 Task: Change the option "Skip H.264 in-loop deblocking filter" to Non-key.
Action: Mouse moved to (118, 17)
Screenshot: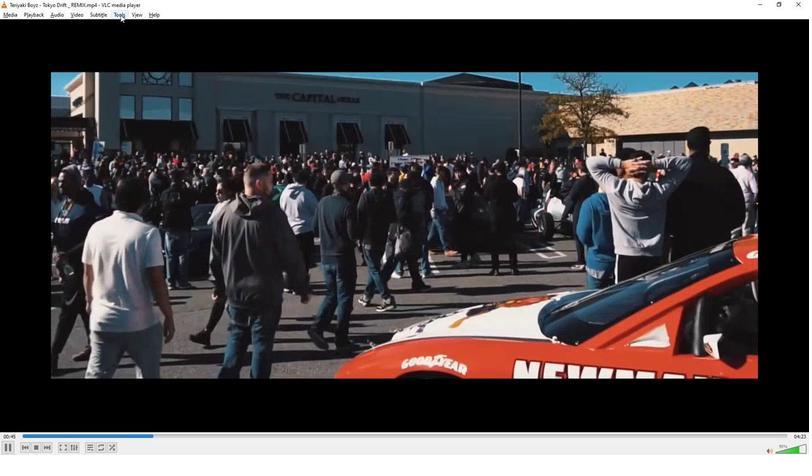 
Action: Mouse pressed left at (118, 17)
Screenshot: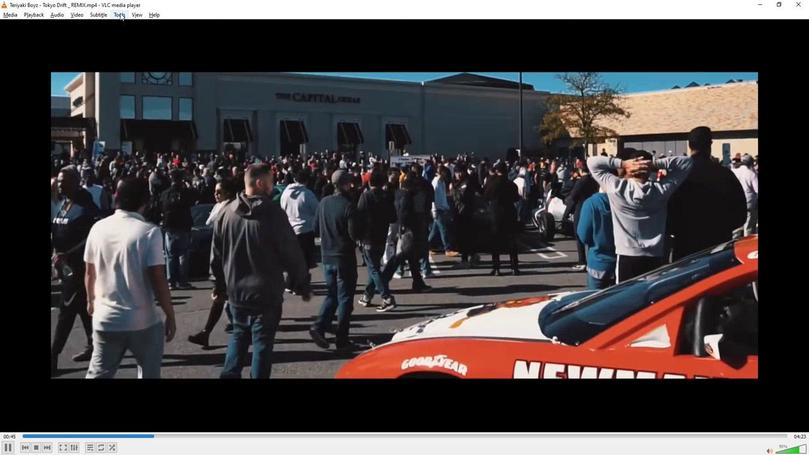 
Action: Mouse moved to (135, 115)
Screenshot: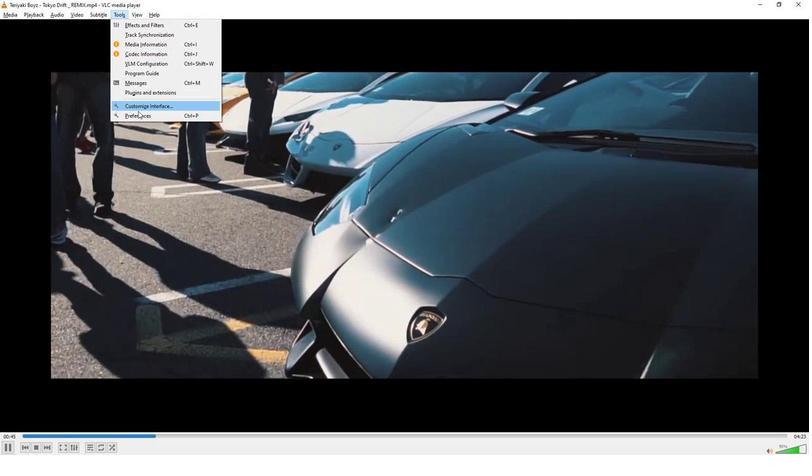 
Action: Mouse pressed left at (135, 115)
Screenshot: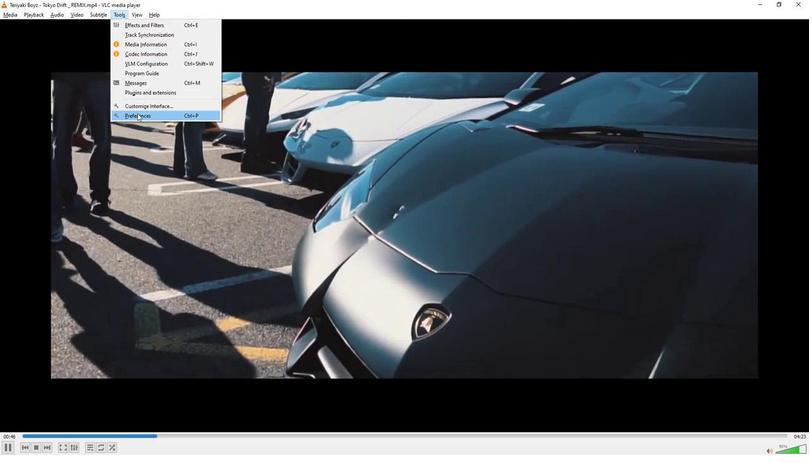 
Action: Mouse moved to (222, 117)
Screenshot: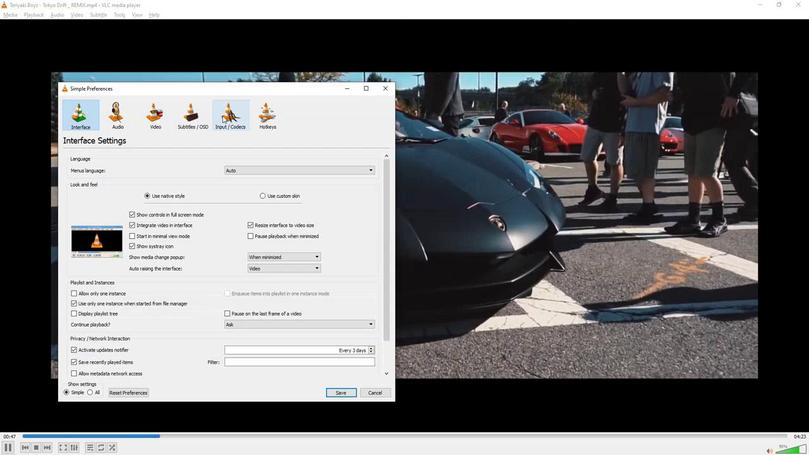
Action: Mouse pressed left at (222, 117)
Screenshot: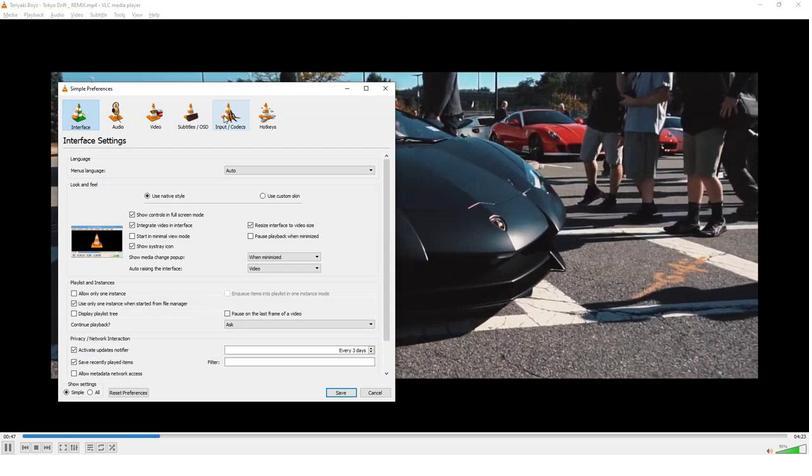 
Action: Mouse moved to (212, 200)
Screenshot: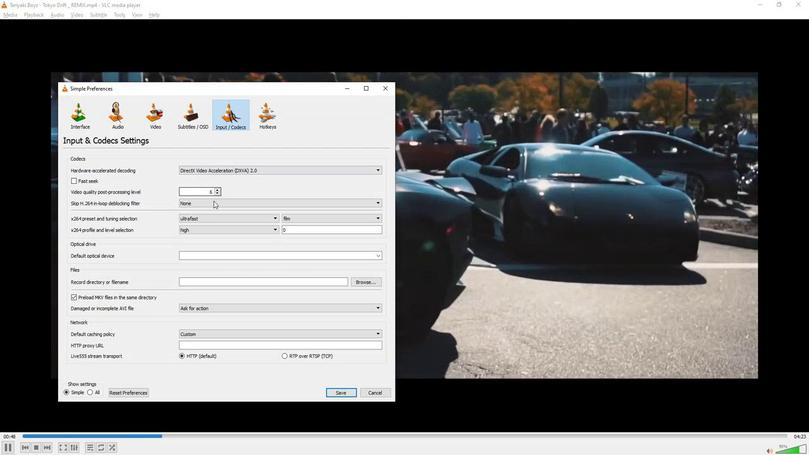 
Action: Mouse pressed left at (212, 200)
Screenshot: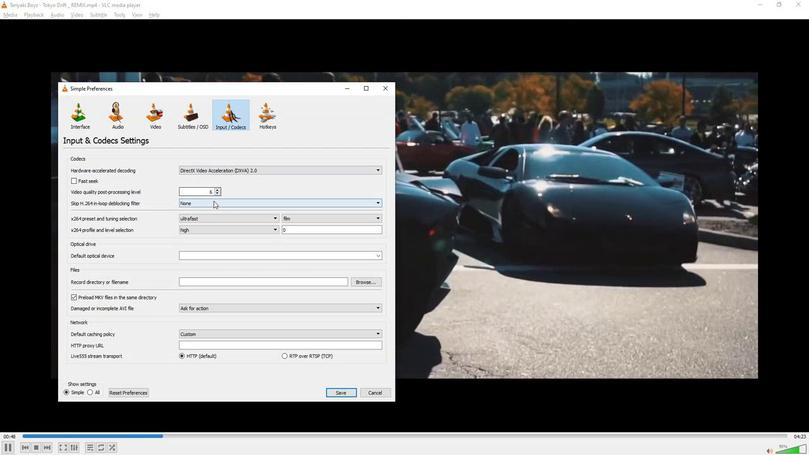 
Action: Mouse moved to (199, 225)
Screenshot: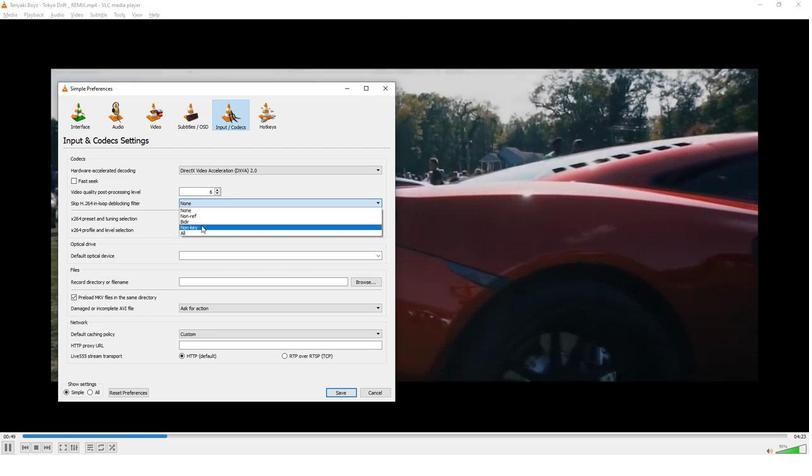 
Action: Mouse pressed left at (199, 225)
Screenshot: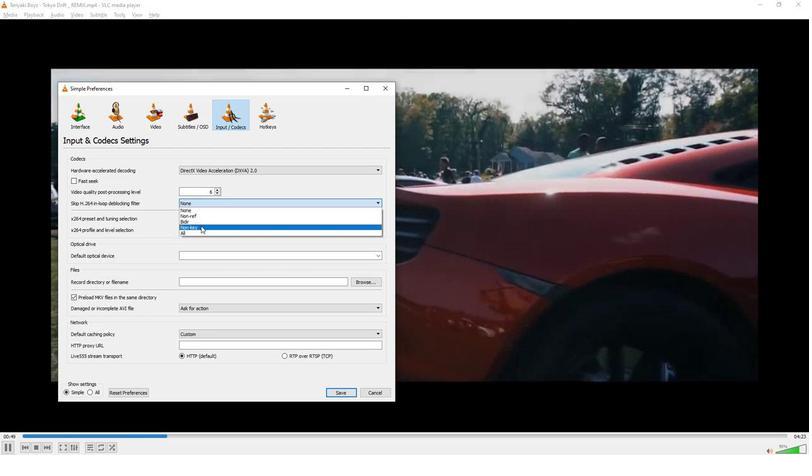 
Action: Mouse moved to (247, 267)
Screenshot: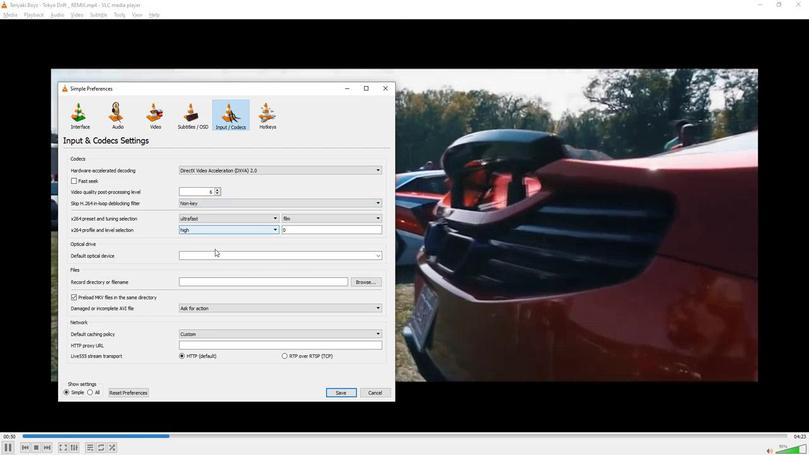 
